 Task: Create List Sales Collateral in Board Knowledge Management Best Practices to Workspace Business Coaching. Create List Sales Training in Board Market Opportunity Identification to Workspace Business Coaching. Create List Sales Strategy in Board Social Media Influencer Takeover Campaign Creation and Management to Workspace Business Coaching
Action: Mouse moved to (89, 267)
Screenshot: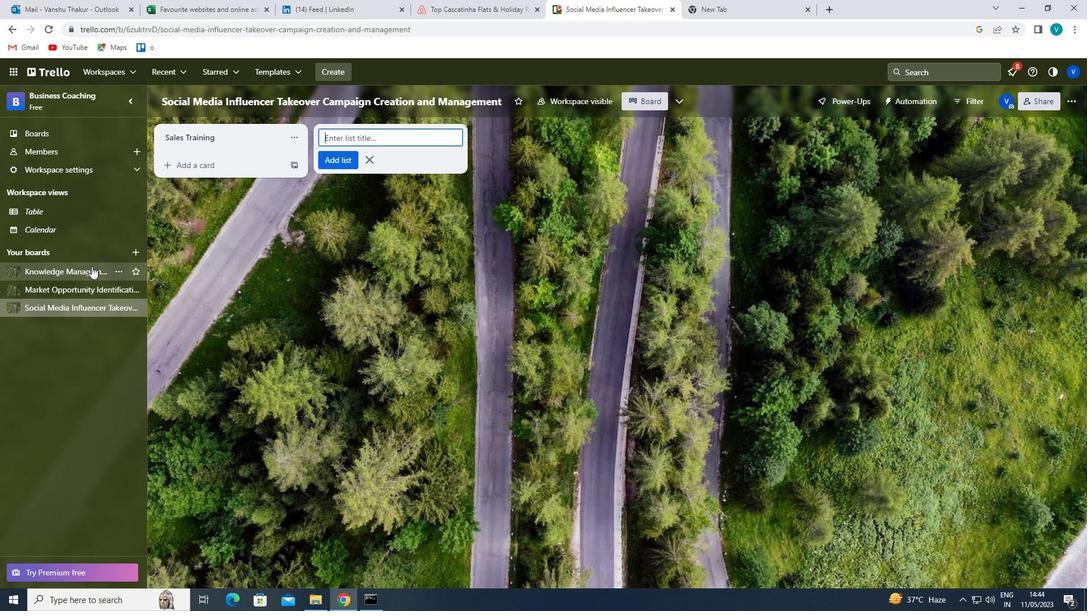 
Action: Mouse pressed left at (89, 267)
Screenshot: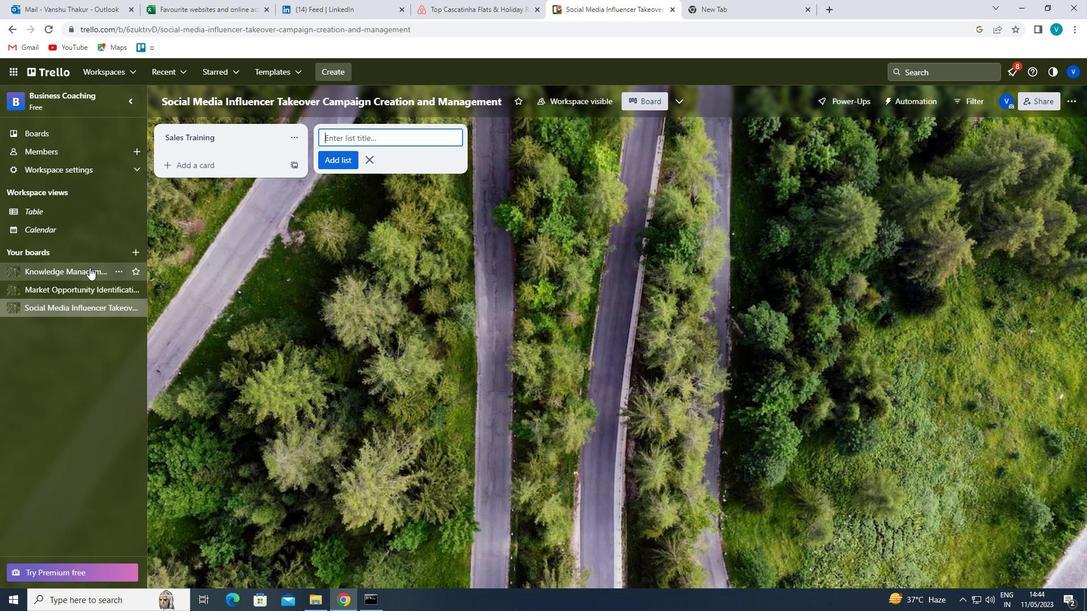 
Action: Mouse moved to (356, 135)
Screenshot: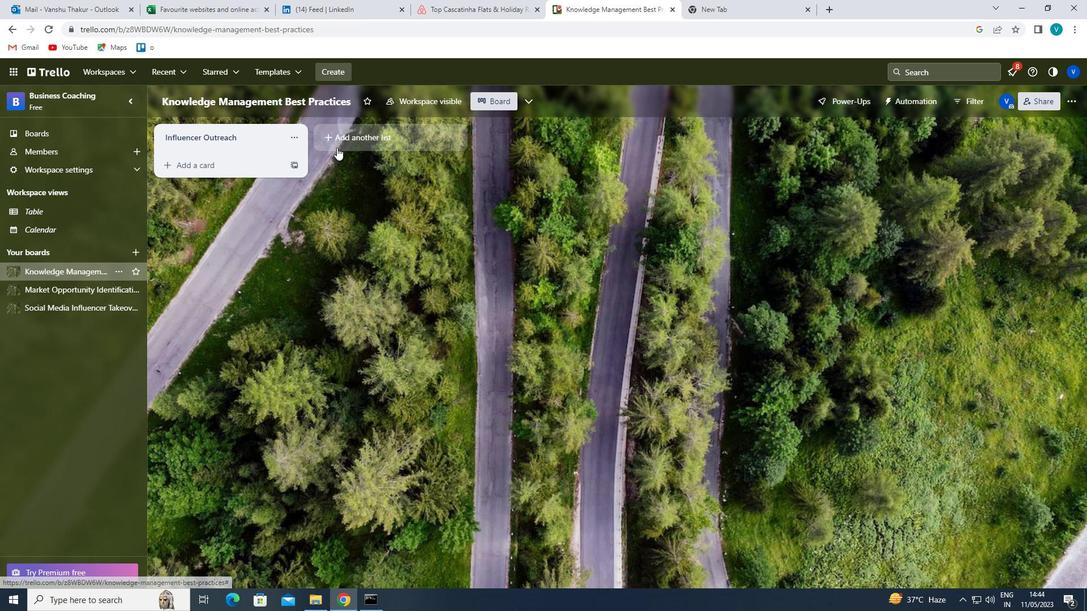 
Action: Mouse pressed left at (356, 135)
Screenshot: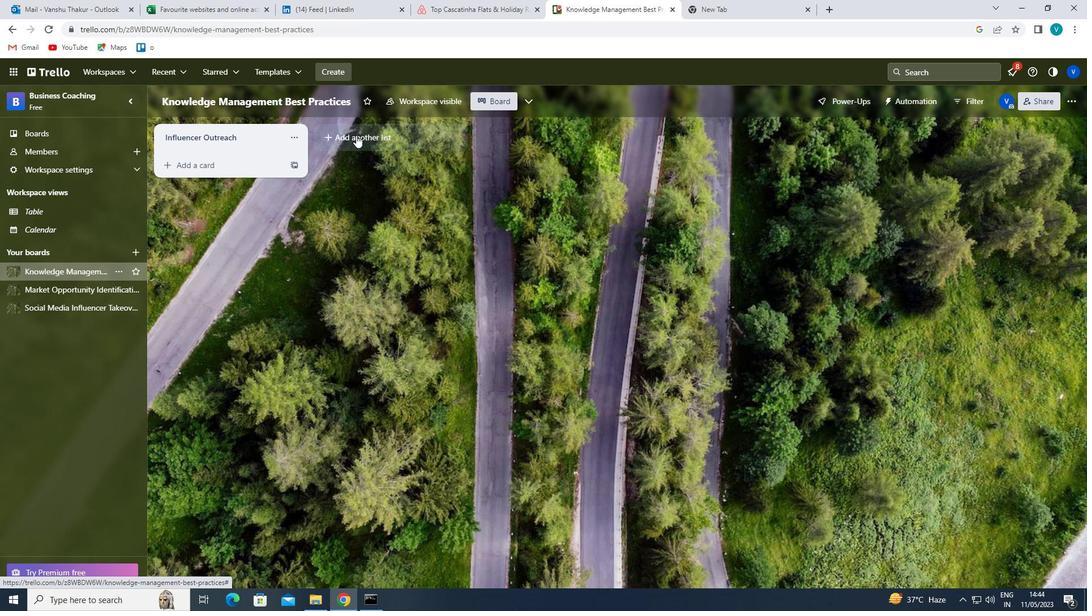 
Action: Key pressed <Key.shift>SALES<Key.space><Key.shift>COLLATERAL
Screenshot: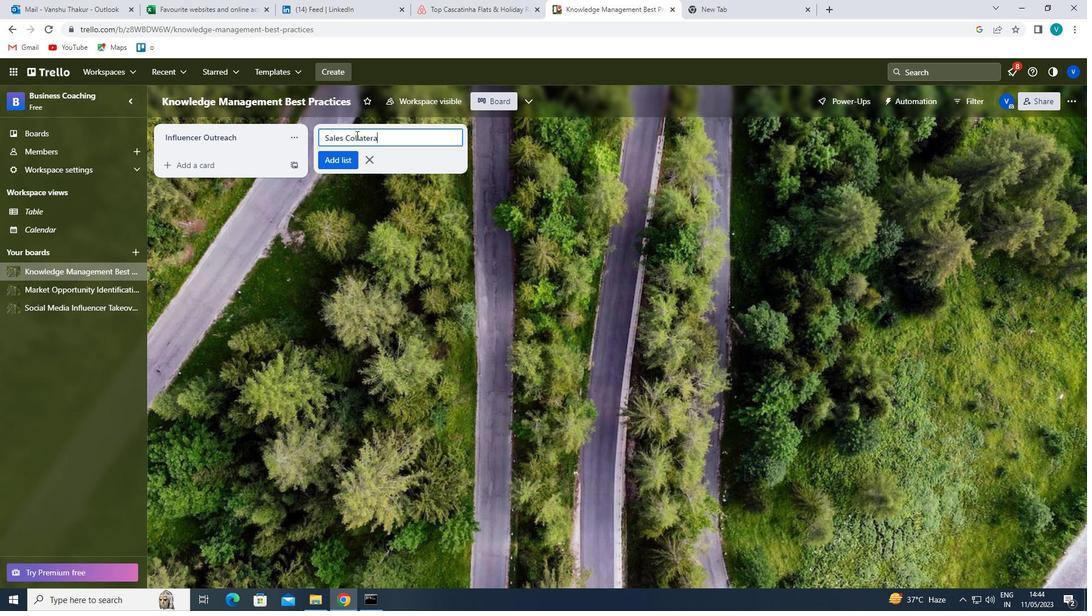 
Action: Mouse moved to (366, 153)
Screenshot: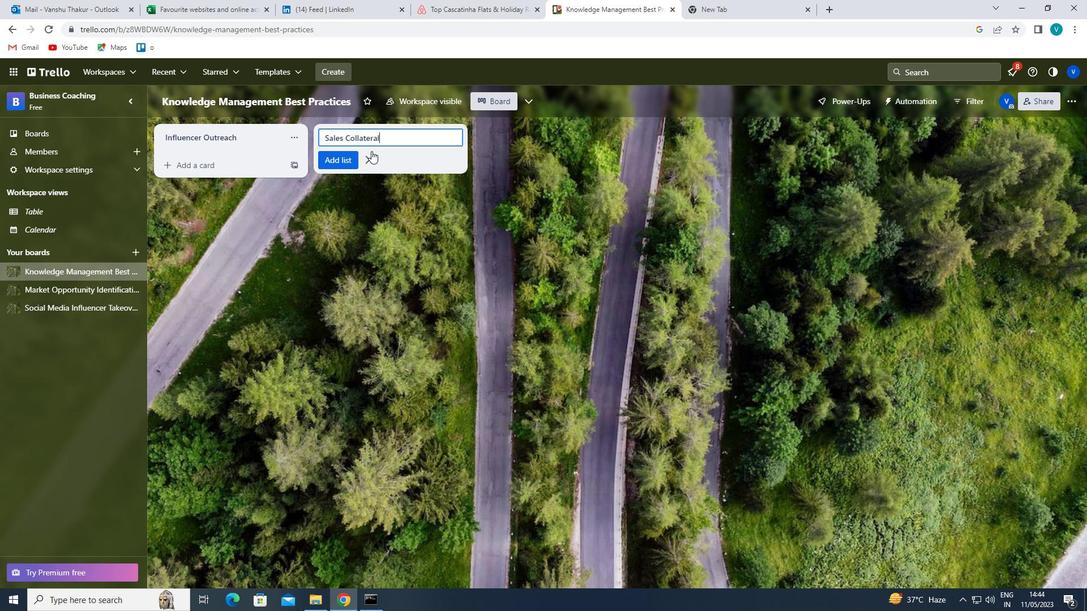 
Action: Key pressed <Key.enter>
Screenshot: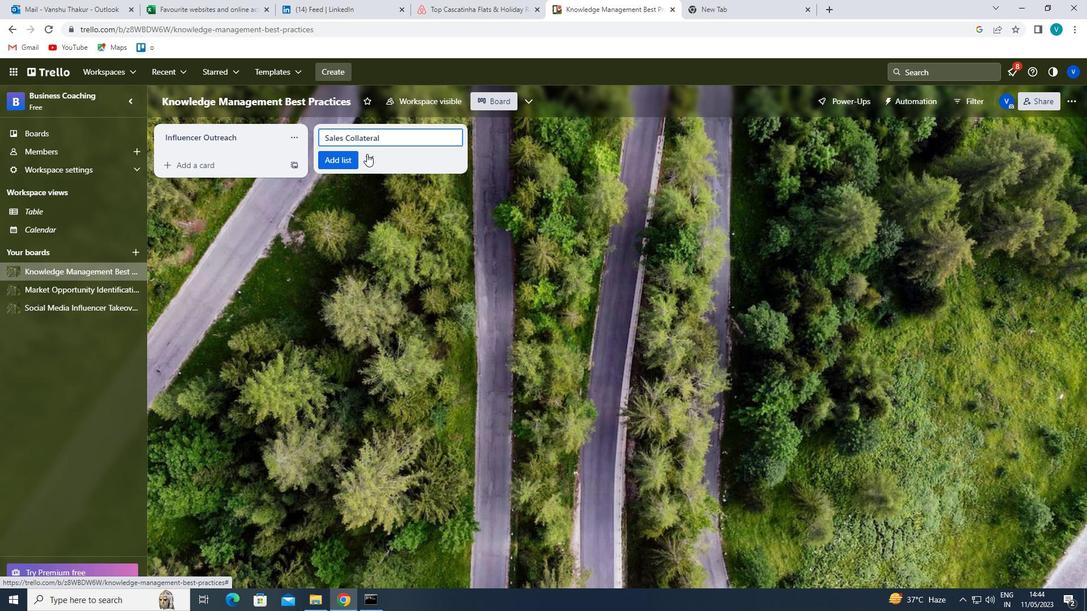 
Action: Mouse moved to (61, 290)
Screenshot: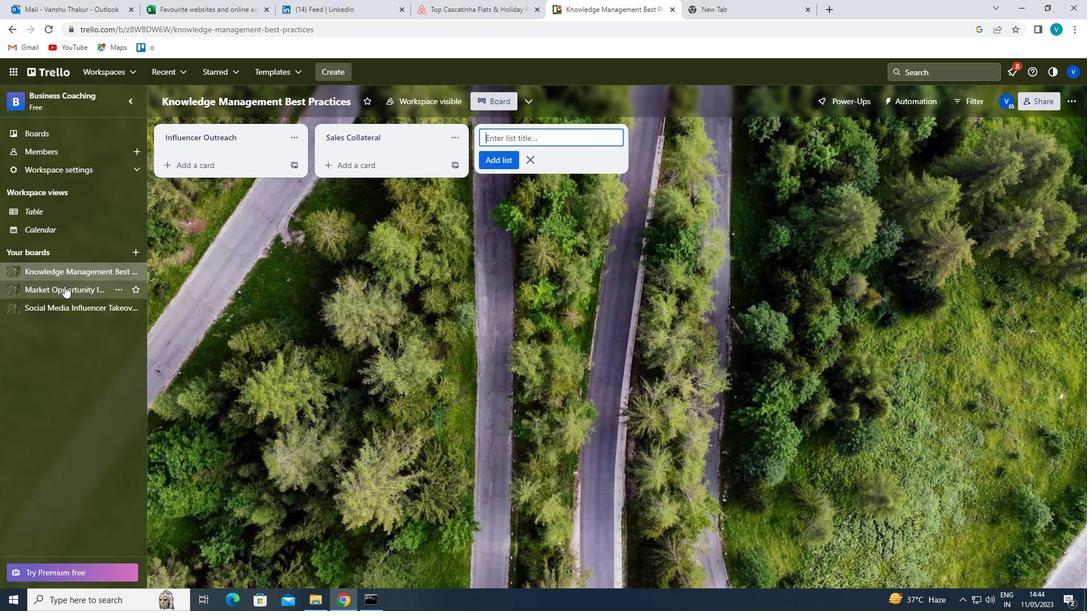 
Action: Mouse pressed left at (61, 290)
Screenshot: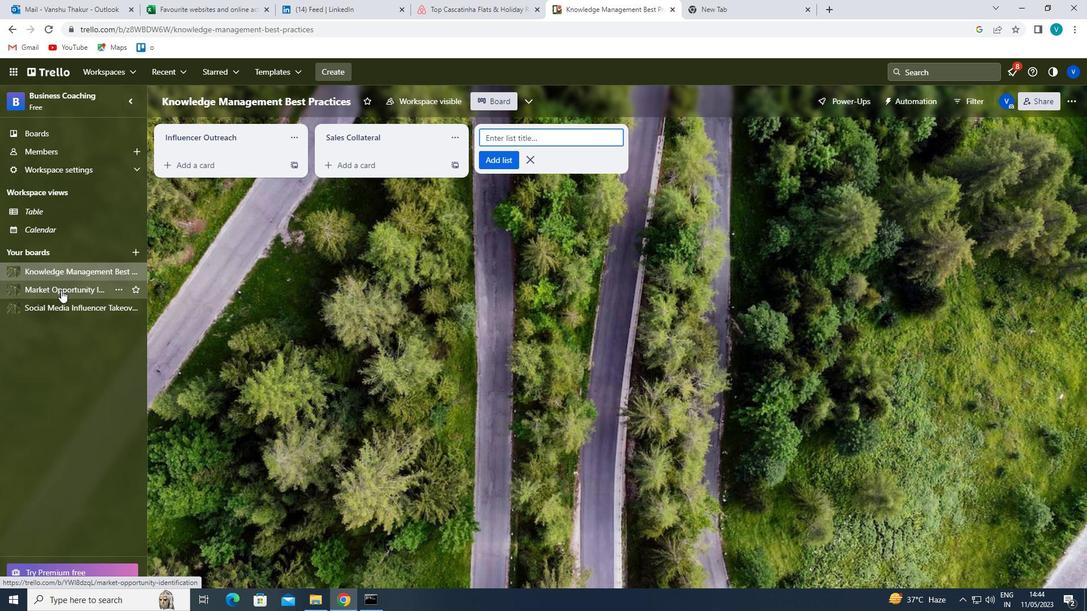 
Action: Mouse moved to (353, 134)
Screenshot: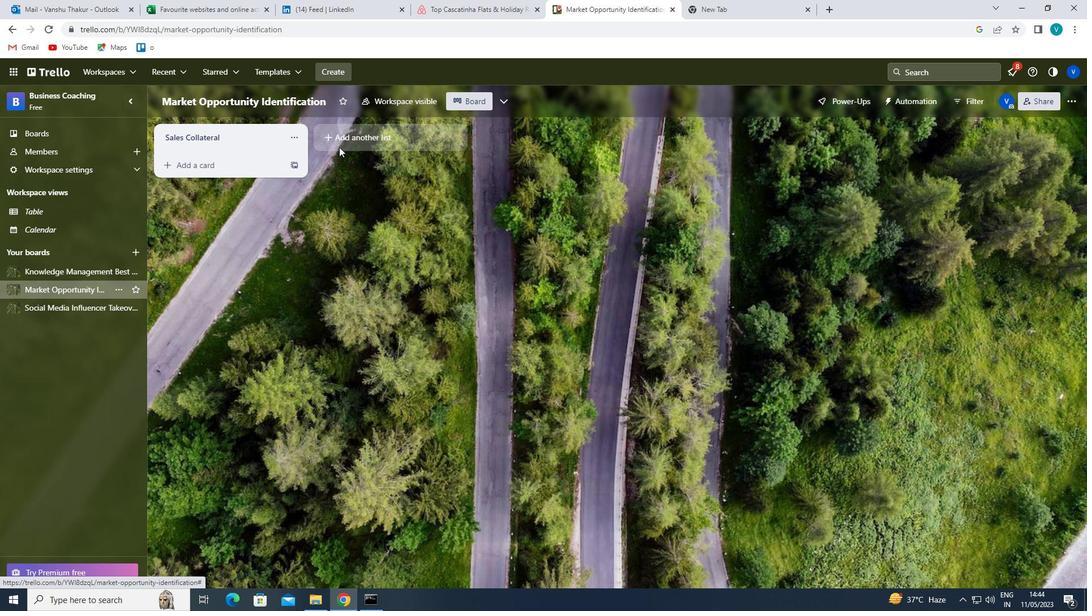 
Action: Mouse pressed left at (353, 134)
Screenshot: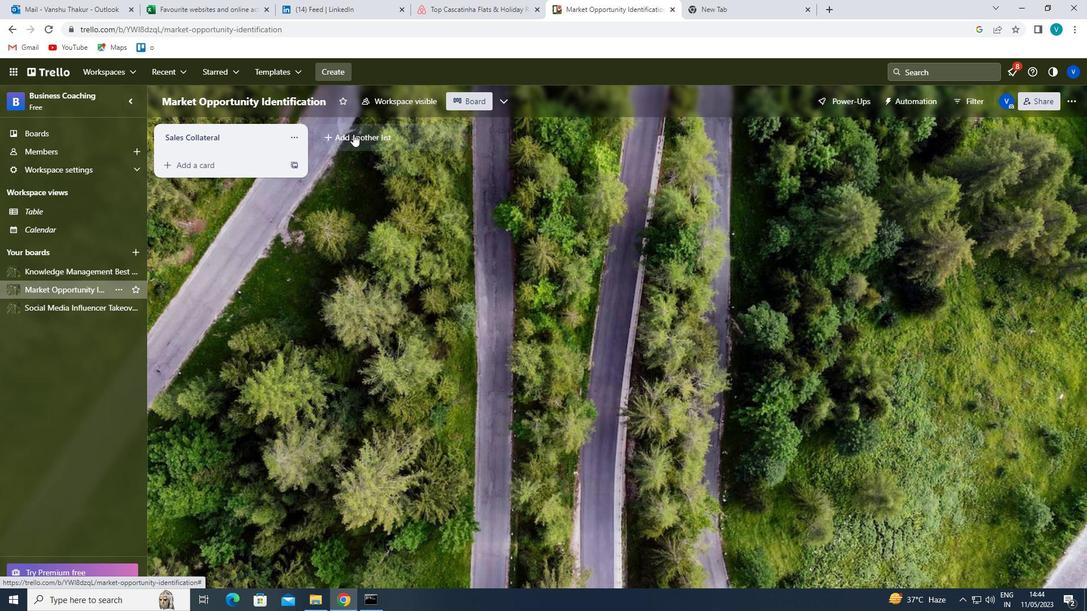 
Action: Key pressed <Key.shift>LIST<Key.space><Key.shift>SALES<Key.space><Key.left><Key.left><Key.left><Key.left><Key.left><Key.left><Key.backspace><Key.backspace><Key.backspace><Key.backspace><Key.backspace><Key.backspace><Key.backspace><Key.backspace><Key.backspace><Key.right><Key.right><Key.right><Key.right><Key.right><Key.space><Key.shift>TRAINING<Key.enter>
Screenshot: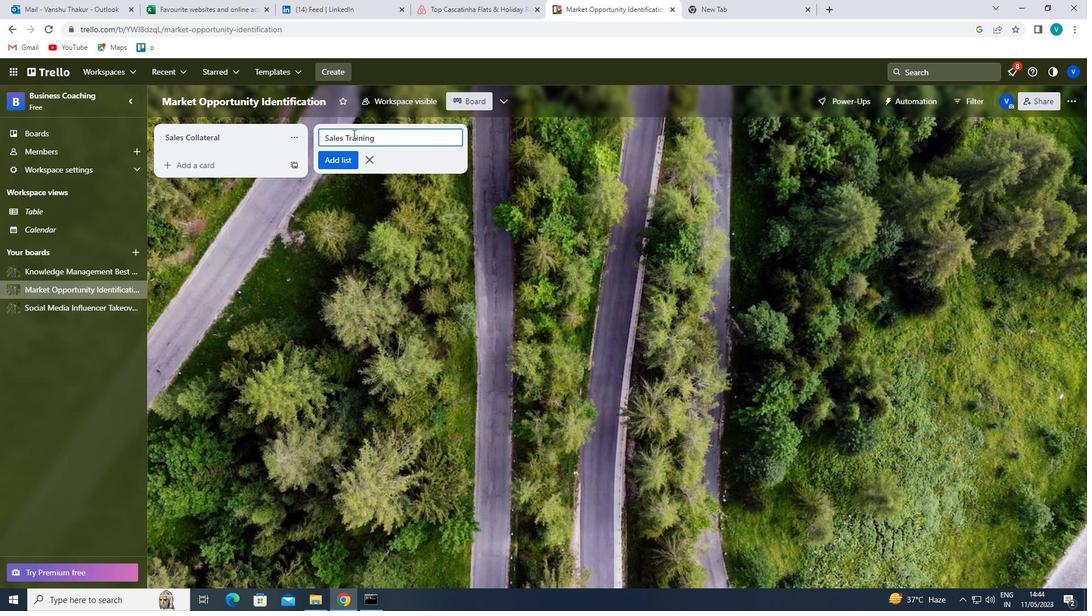 
Action: Mouse moved to (49, 304)
Screenshot: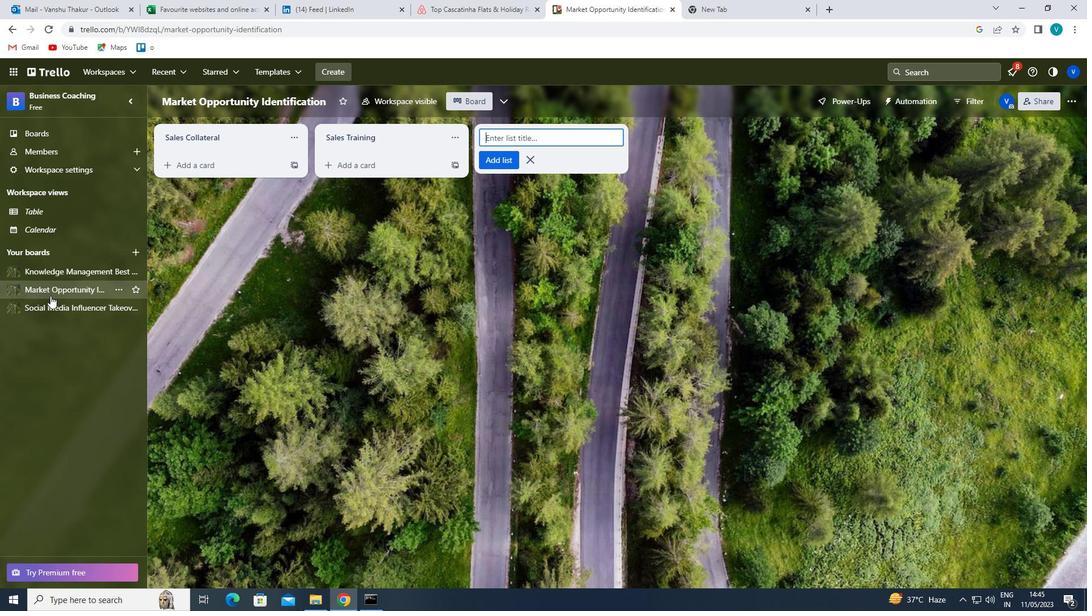 
Action: Mouse pressed left at (49, 304)
Screenshot: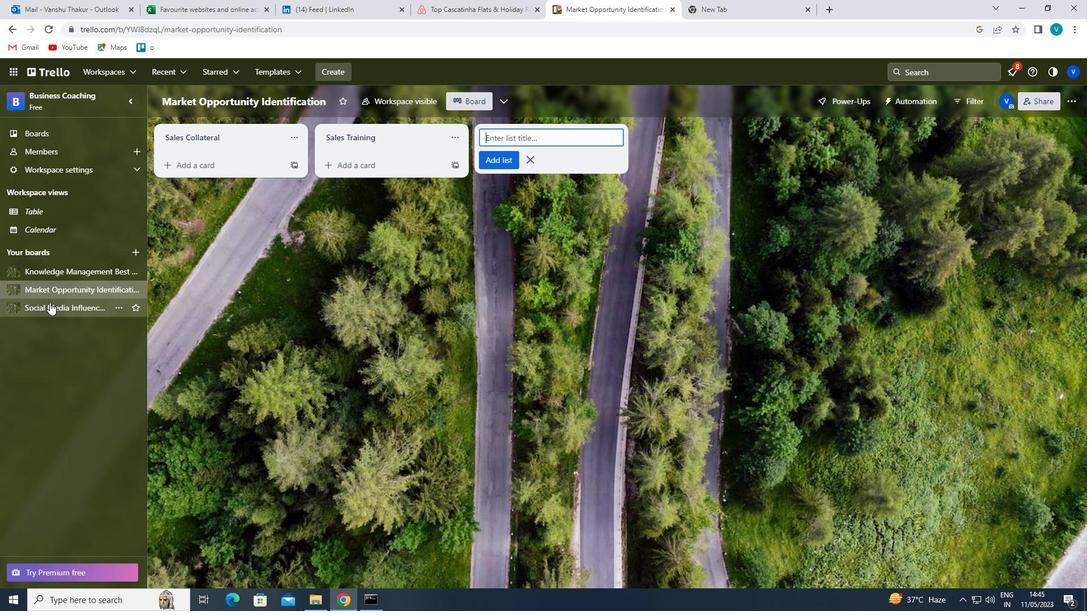 
Action: Mouse moved to (358, 134)
Screenshot: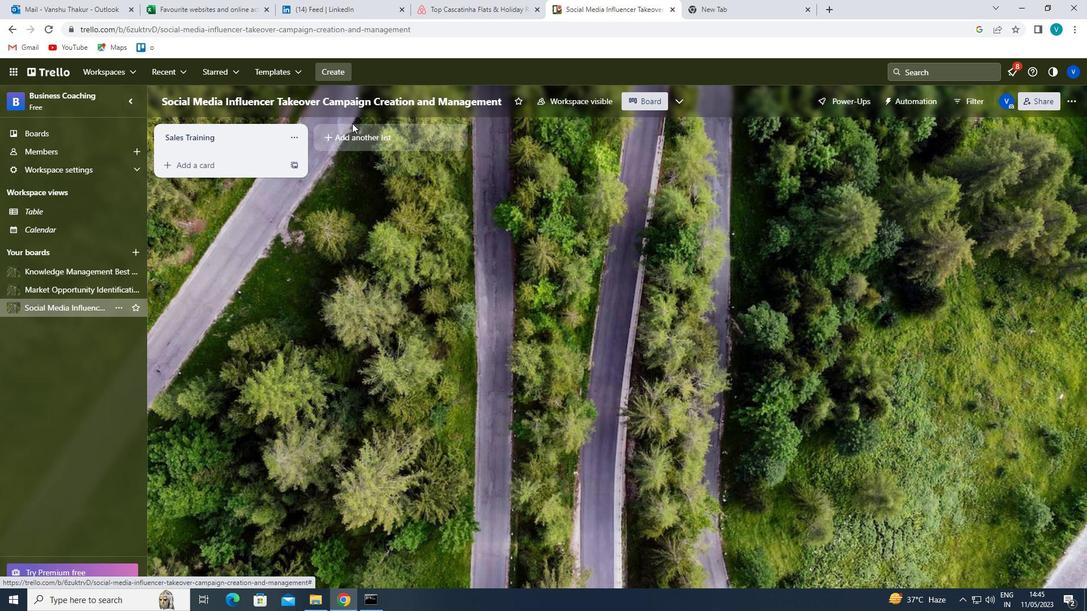 
Action: Mouse pressed left at (358, 134)
Screenshot: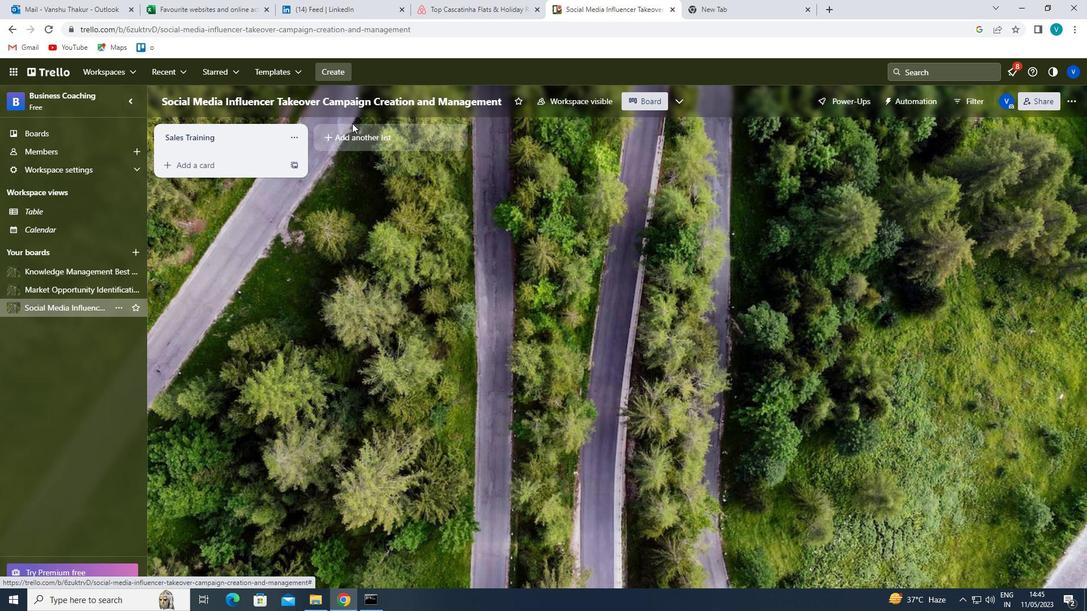 
Action: Key pressed <Key.shift><Key.shift><Key.shift><Key.shift><Key.shift><Key.shift><Key.shift><Key.shift><Key.shift><Key.shift><Key.shift><Key.shift><Key.shift><Key.shift><Key.shift><Key.shift>SALES<Key.space><Key.shift>STA<Key.backspace>RATEGY
Screenshot: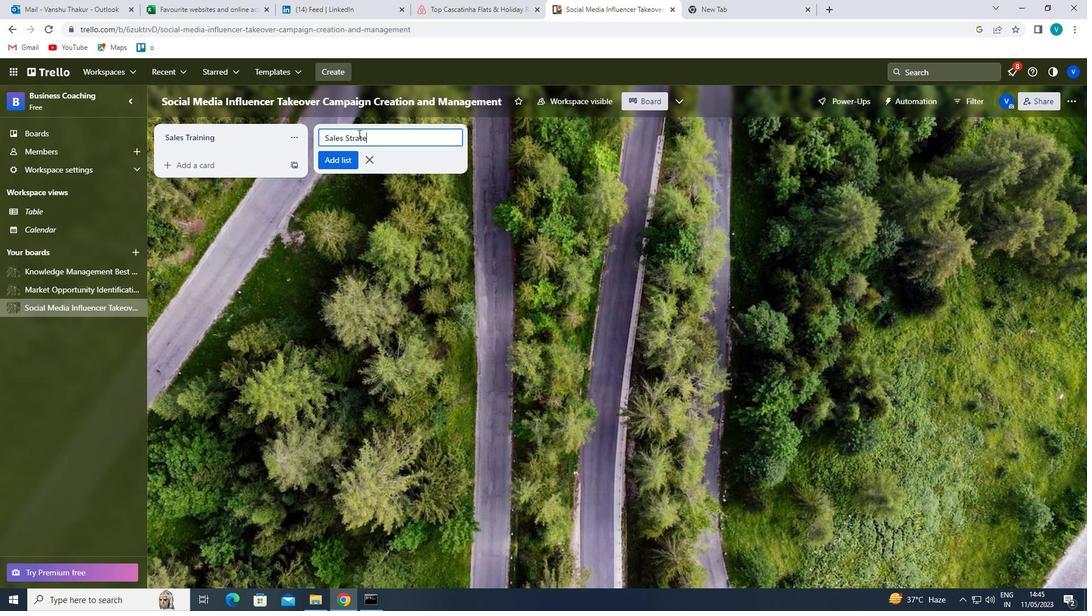 
Action: Mouse moved to (388, 206)
Screenshot: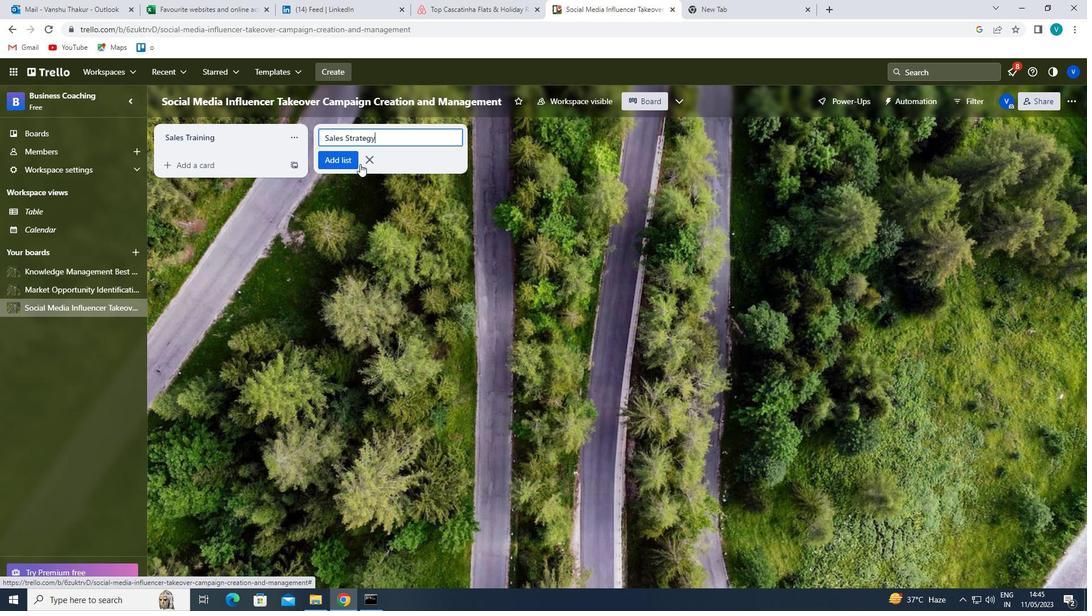 
Action: Key pressed <Key.enter>
Screenshot: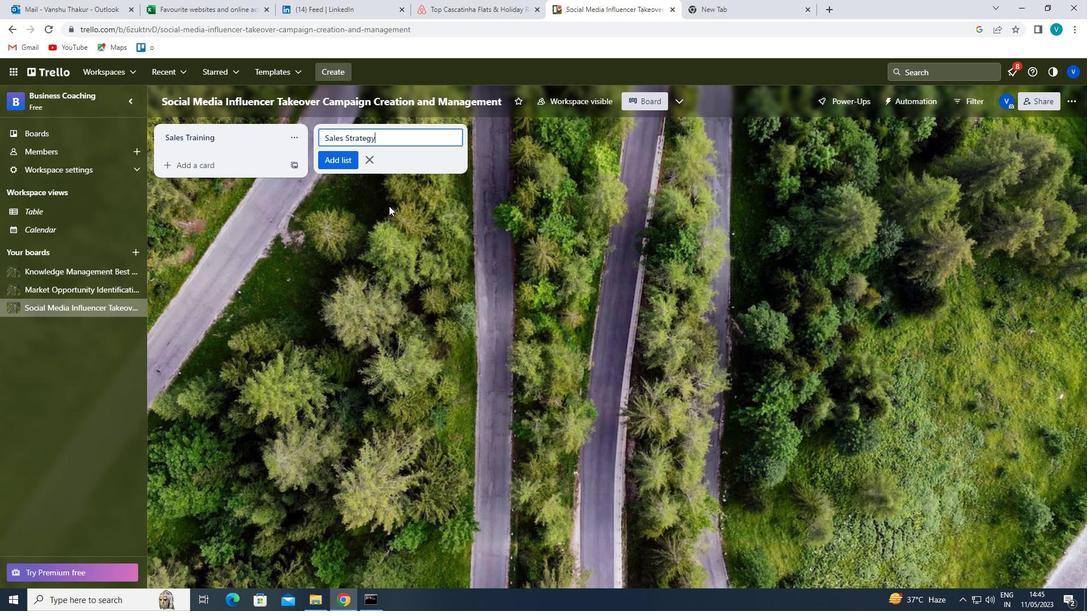 
